 Task: Share the board with softage.2@softage.net as a member.
Action: Mouse pressed left at (503, 325)
Screenshot: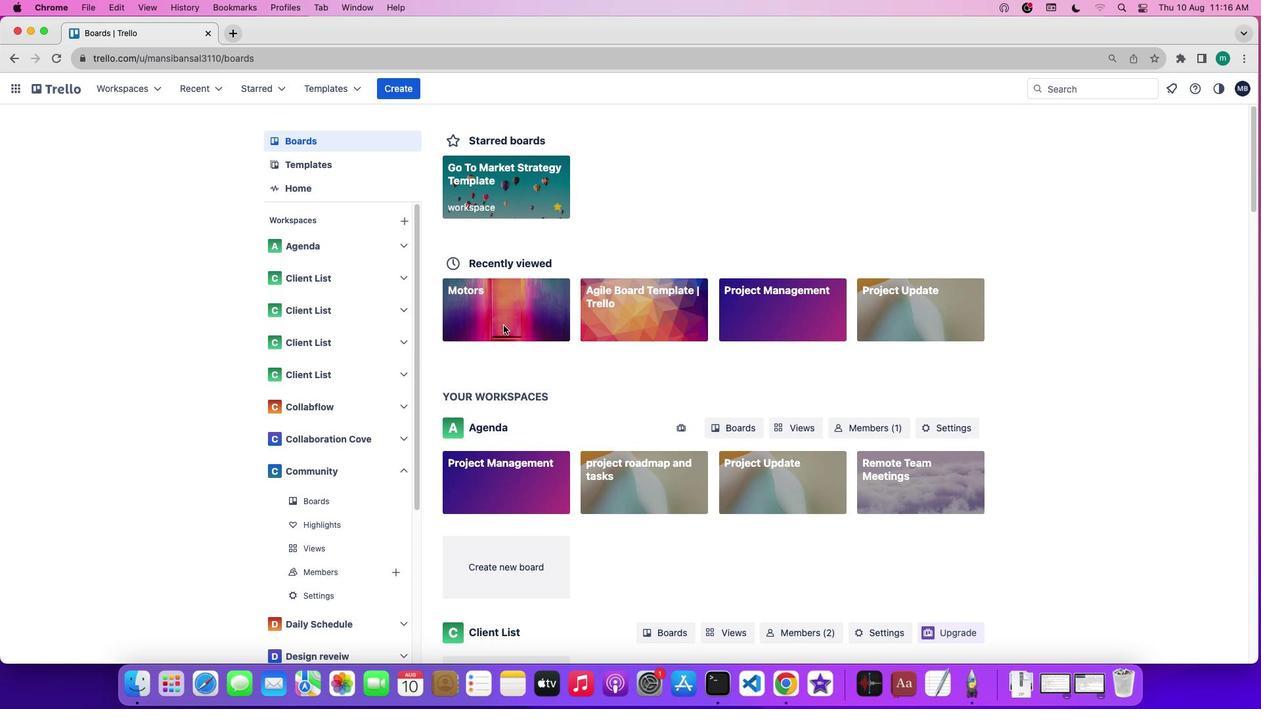 
Action: Mouse pressed left at (503, 325)
Screenshot: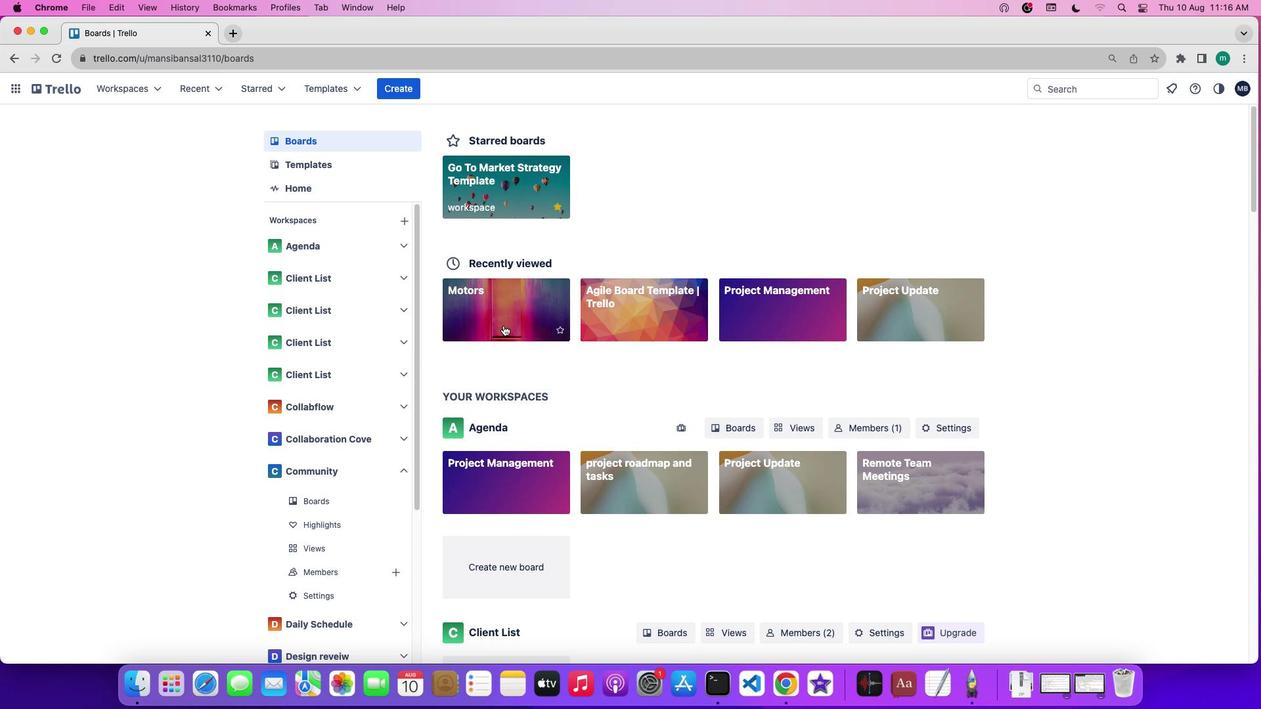 
Action: Mouse moved to (1199, 150)
Screenshot: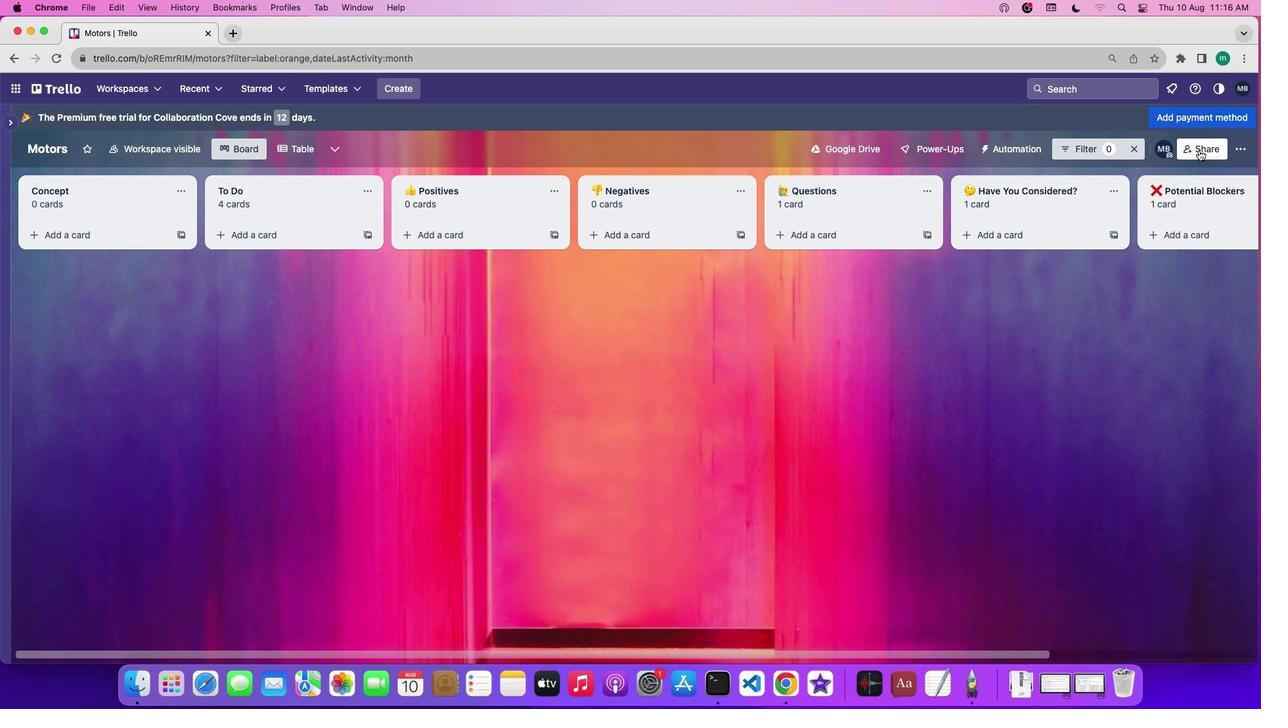 
Action: Mouse pressed left at (1199, 150)
Screenshot: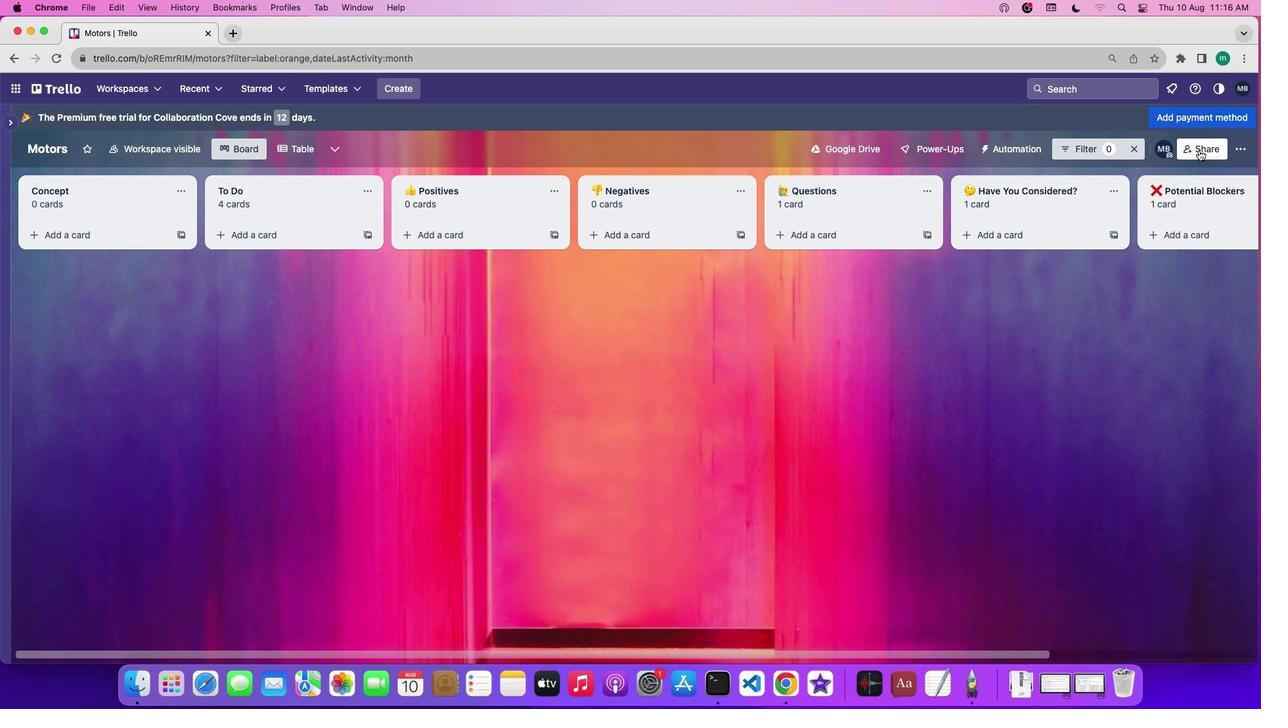 
Action: Mouse moved to (584, 348)
Screenshot: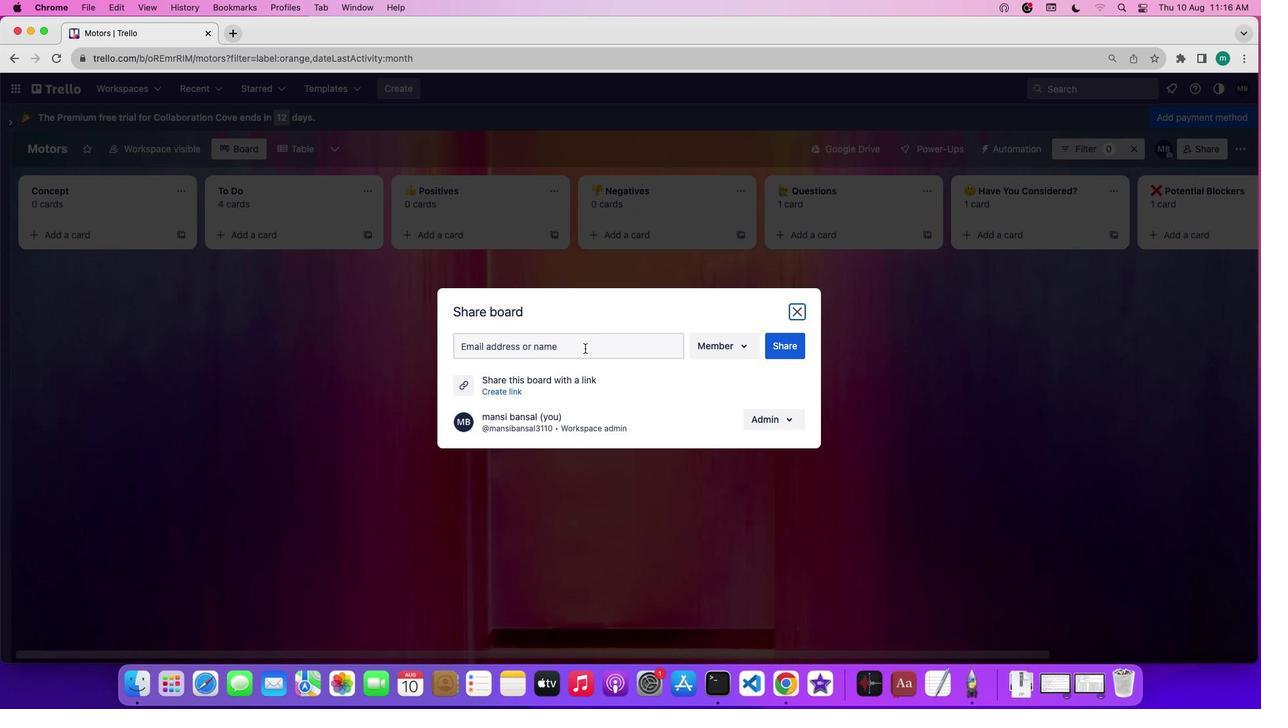 
Action: Mouse pressed left at (584, 348)
Screenshot: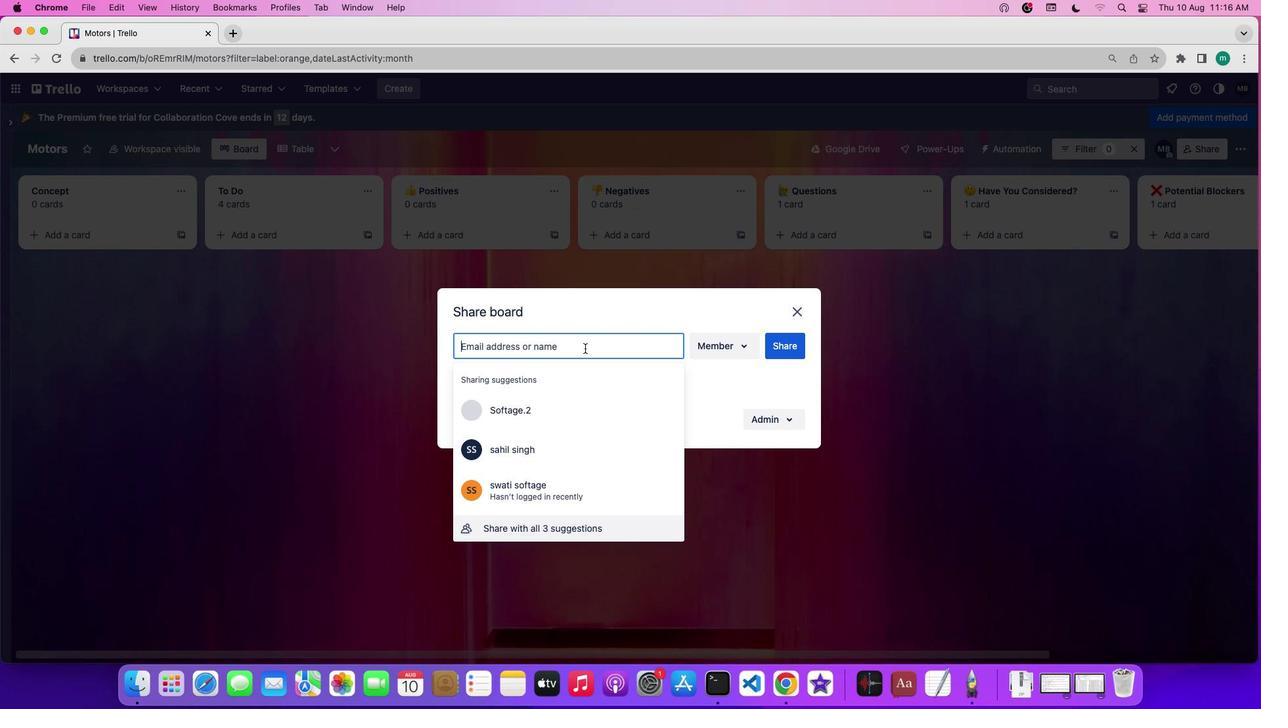 
Action: Key pressed 's''o''f''t''a''g''e''.''2'Key.shift_rKey.shift_r'@''s''o''f''t''a''g''e''.''n''e''t'
Screenshot: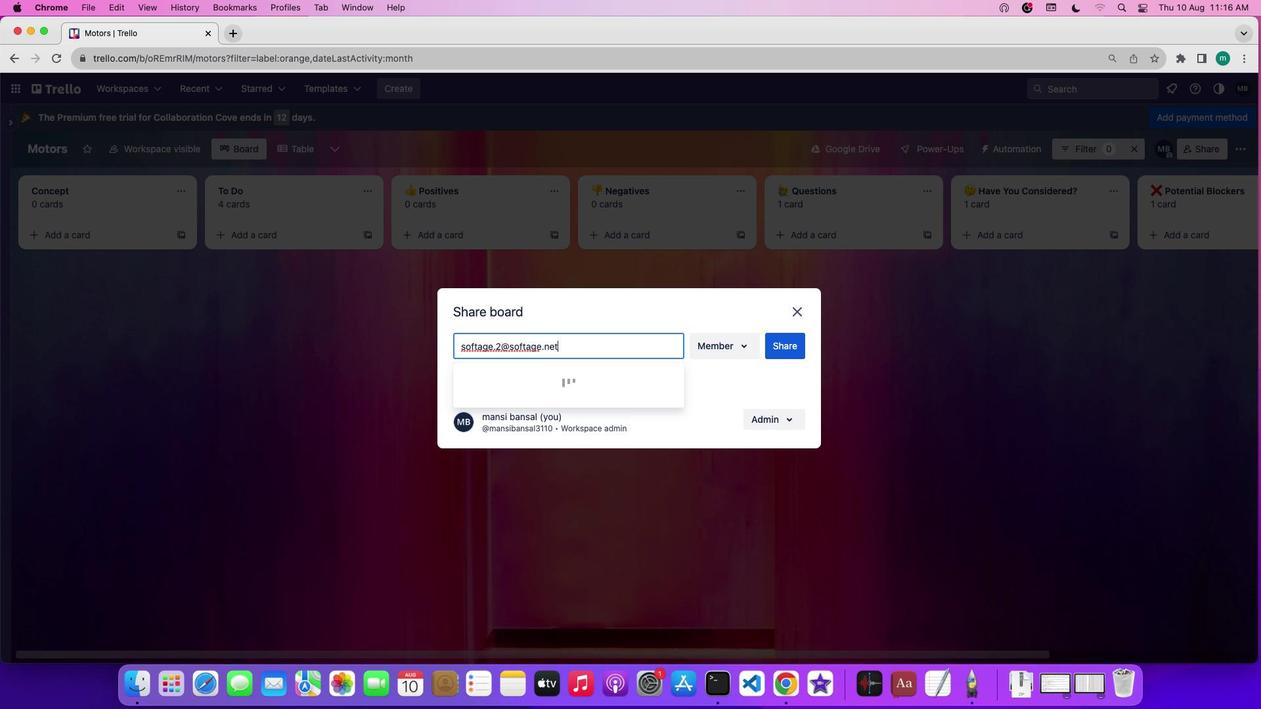 
Action: Mouse moved to (723, 354)
Screenshot: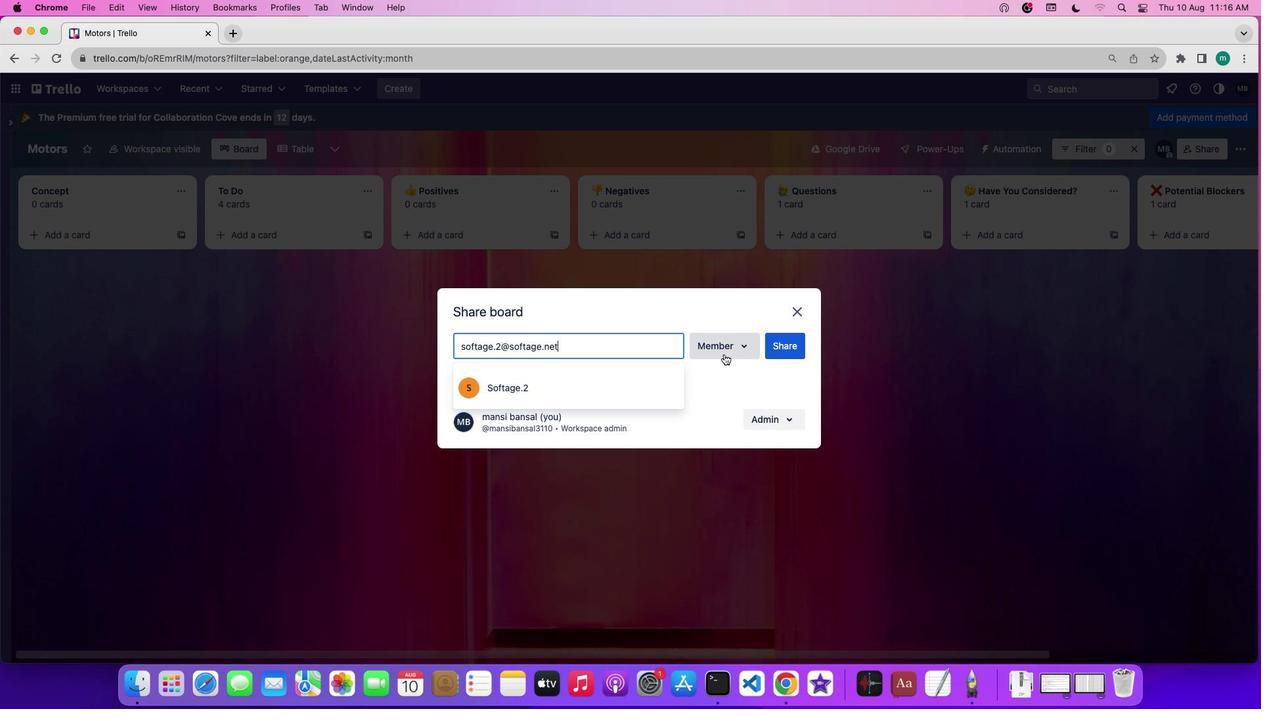 
Action: Mouse pressed left at (723, 354)
Screenshot: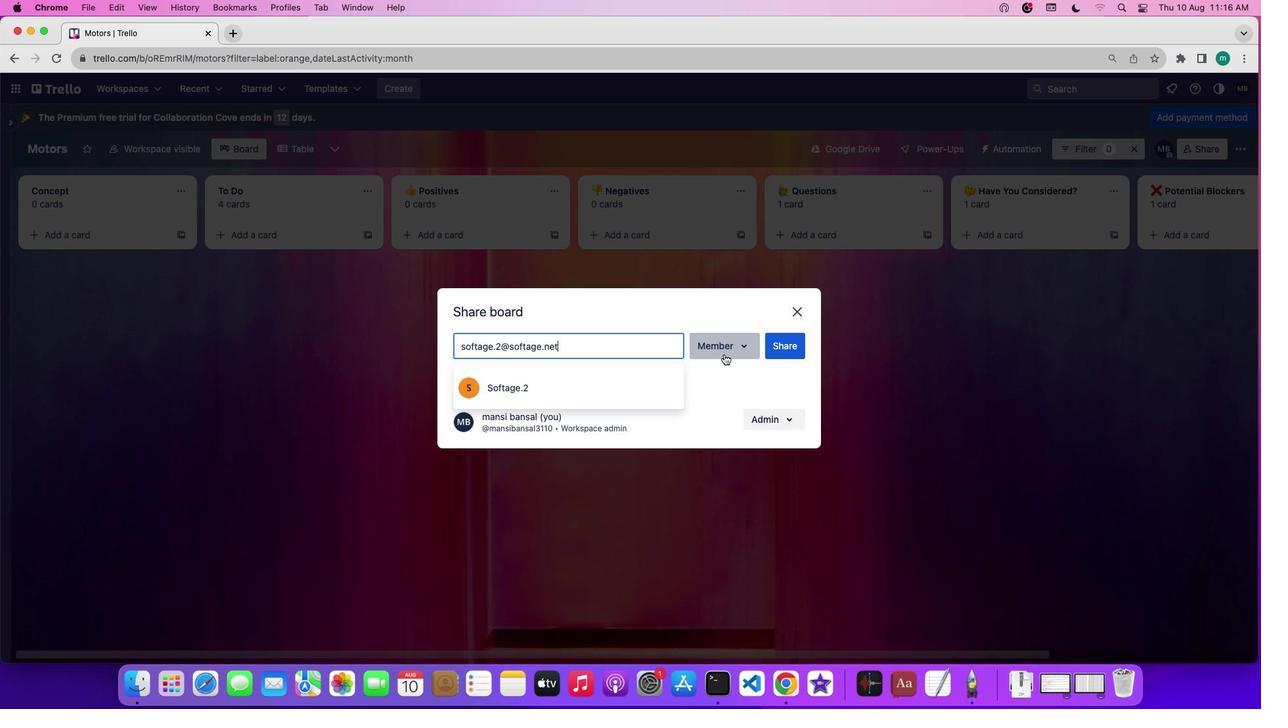 
Action: Mouse moved to (731, 375)
Screenshot: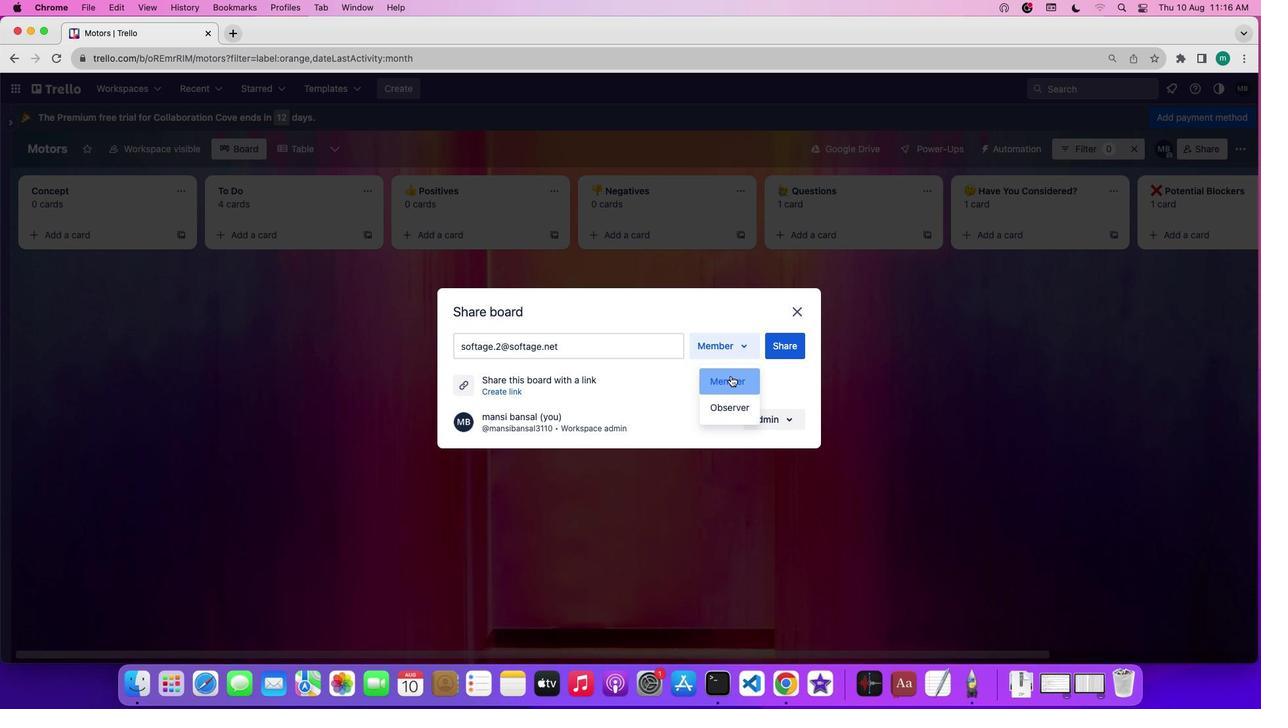 
Action: Mouse pressed left at (731, 375)
Screenshot: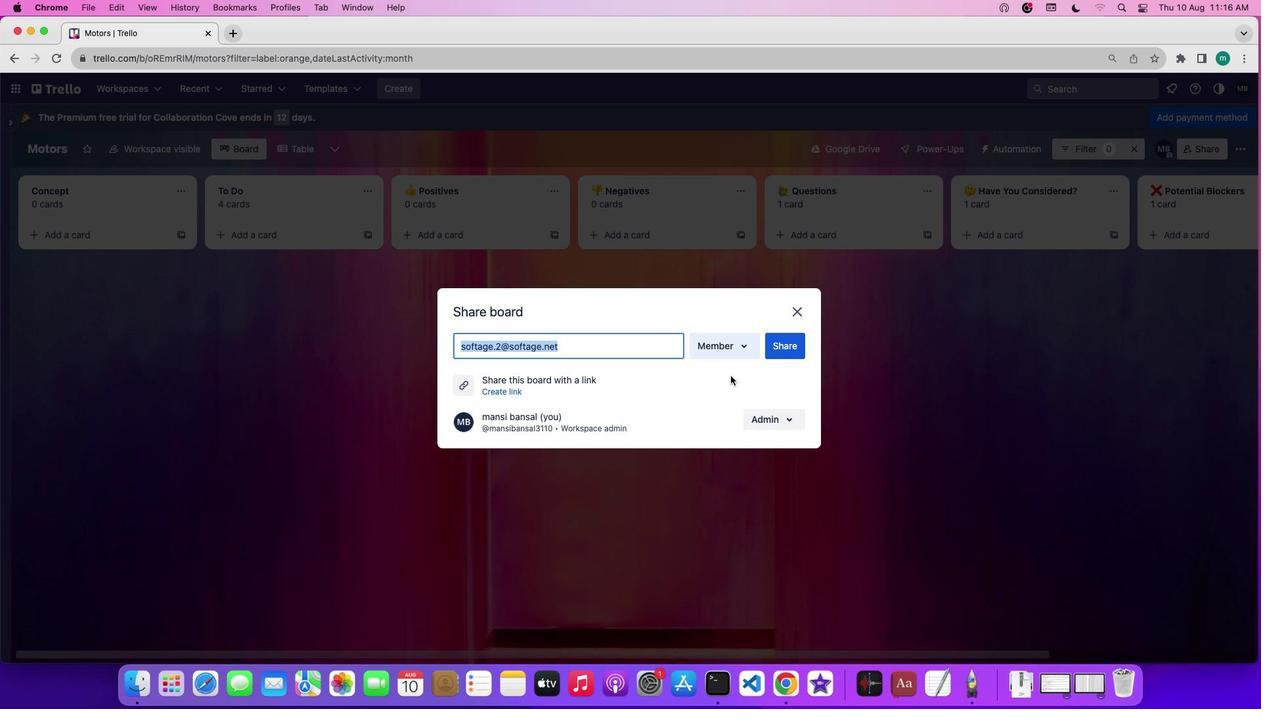 
Action: Mouse moved to (790, 356)
Screenshot: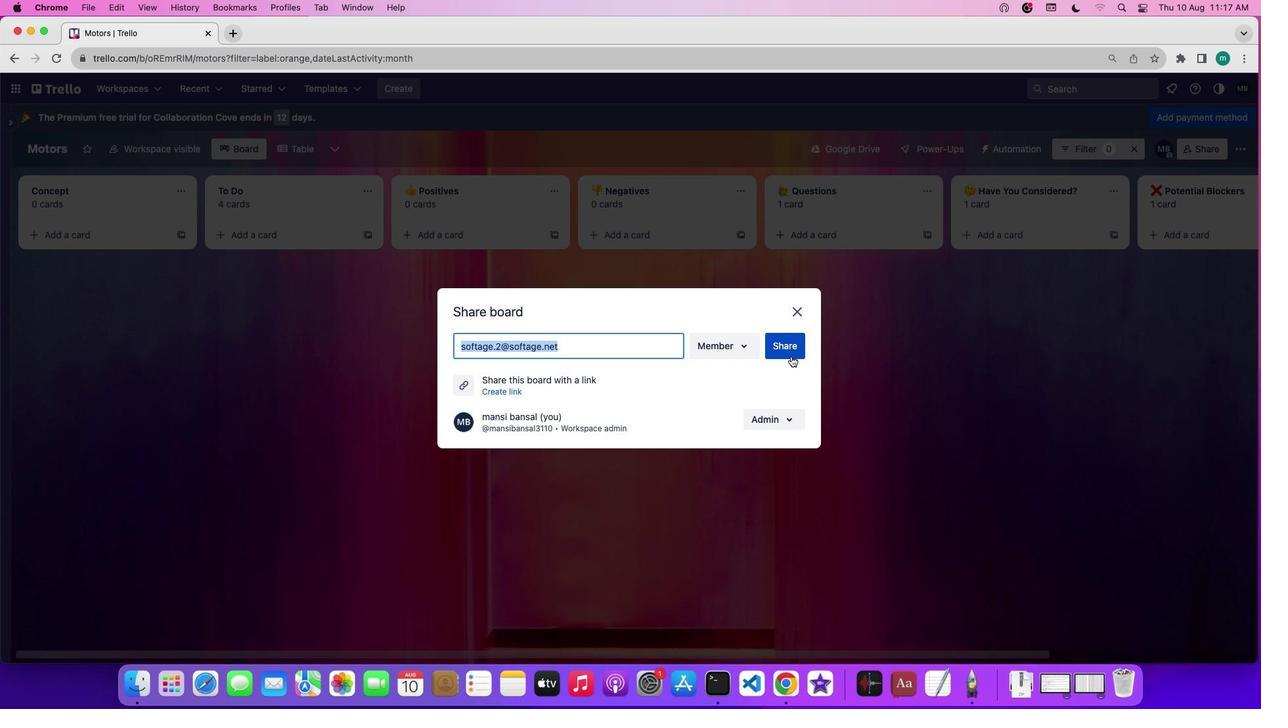 
Action: Mouse pressed left at (790, 356)
Screenshot: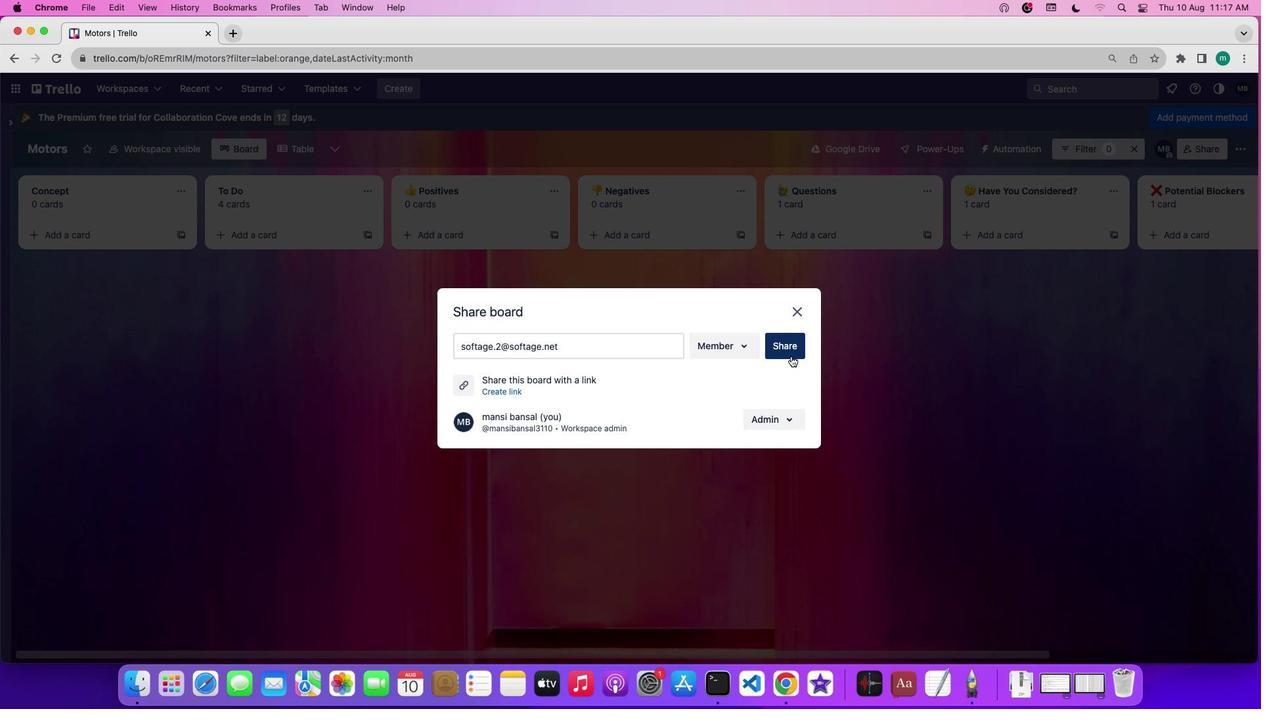 
Action: Mouse moved to (789, 354)
Screenshot: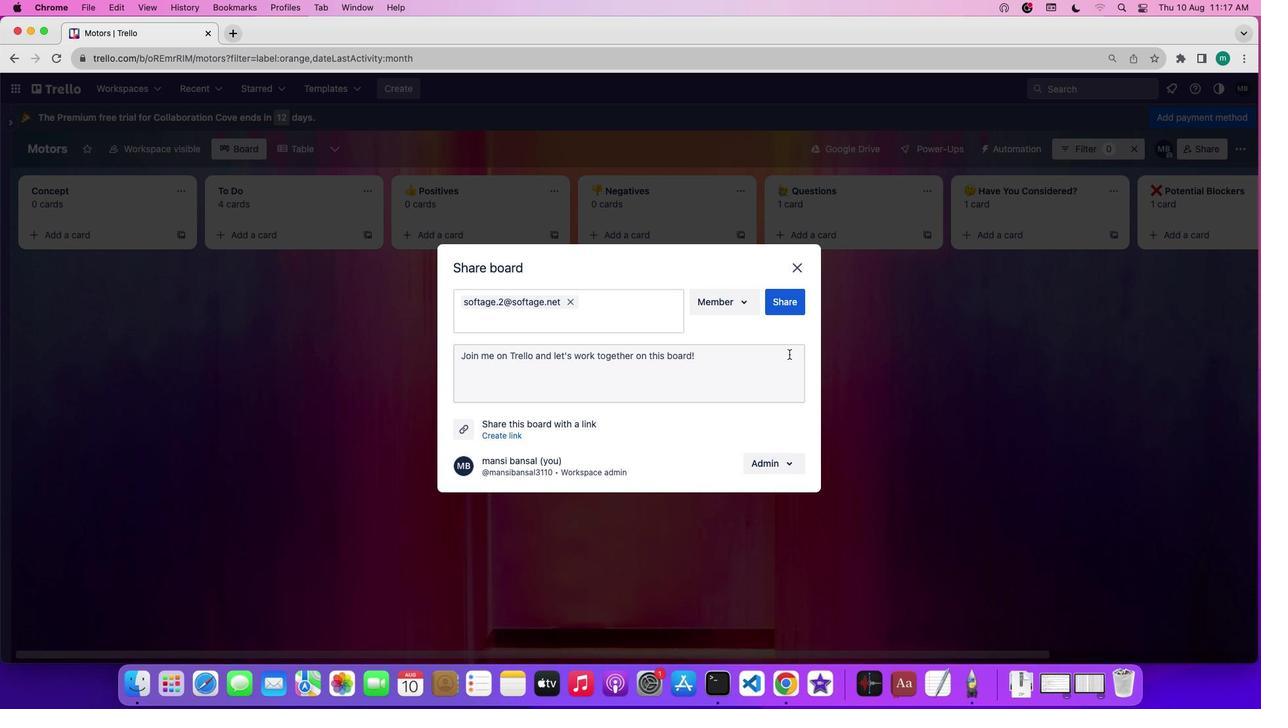 
